Task: In the  document marketing Insert page numer 'on top of the page' change page color to  'Light Brown'Apply Page border, setting:  Box Style: two thin lines; Color: 'Black;' Width: 1/2  pt
Action: Mouse moved to (106, 27)
Screenshot: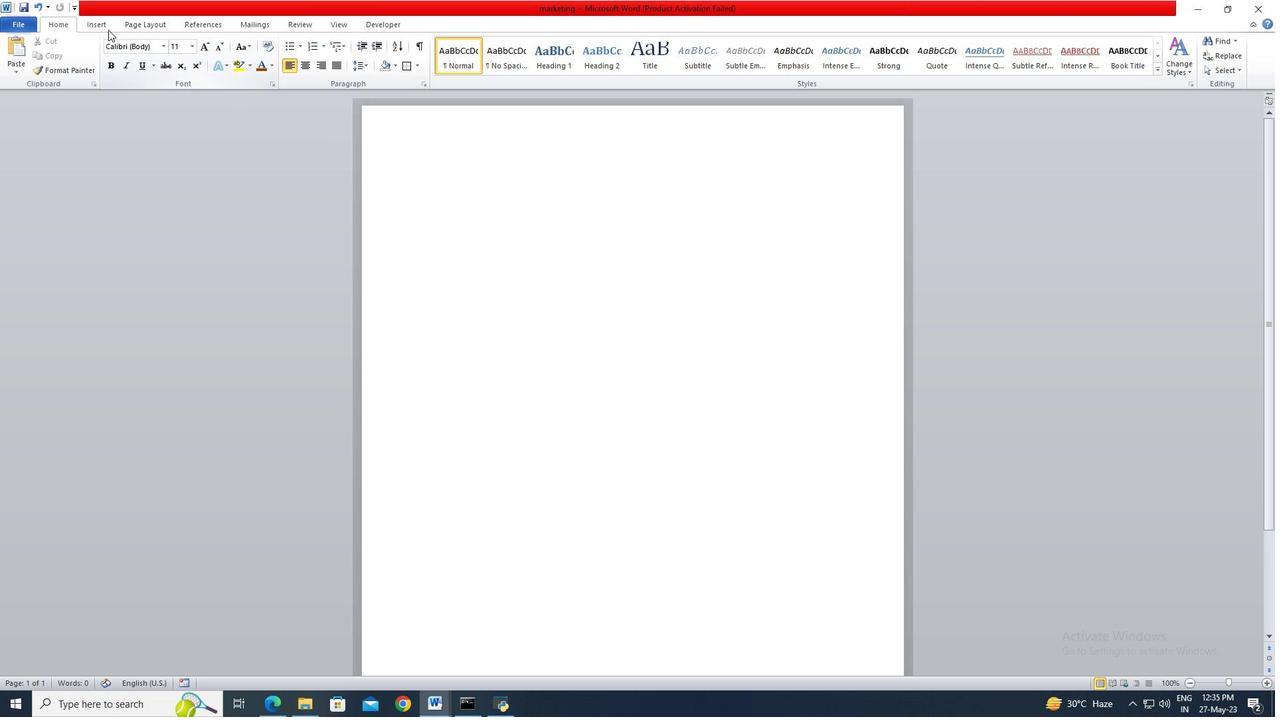
Action: Mouse pressed left at (106, 27)
Screenshot: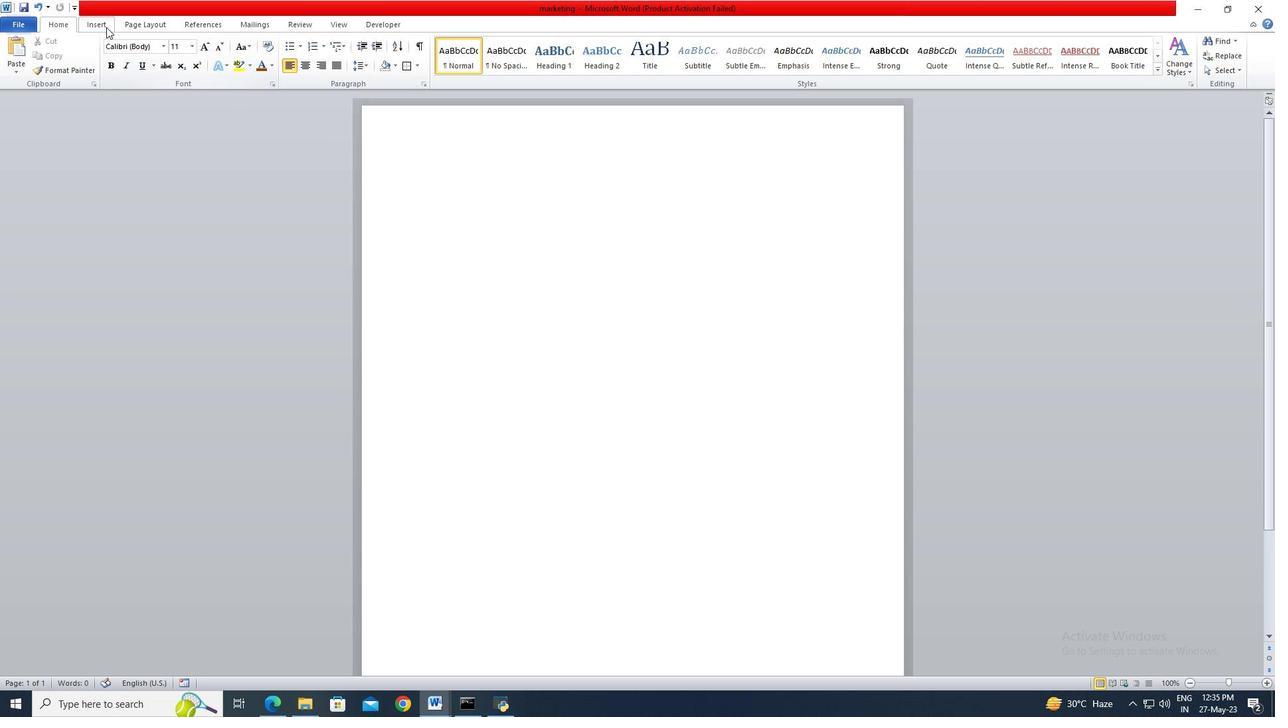 
Action: Mouse moved to (512, 71)
Screenshot: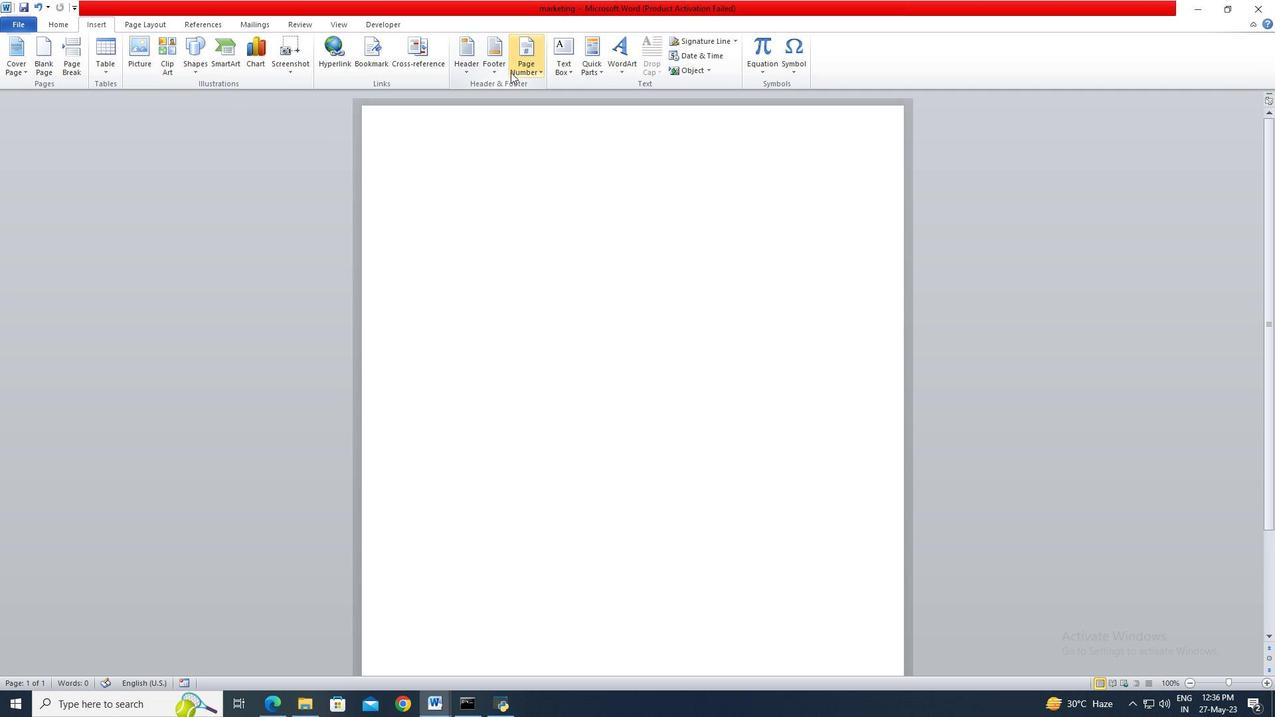 
Action: Mouse pressed left at (512, 71)
Screenshot: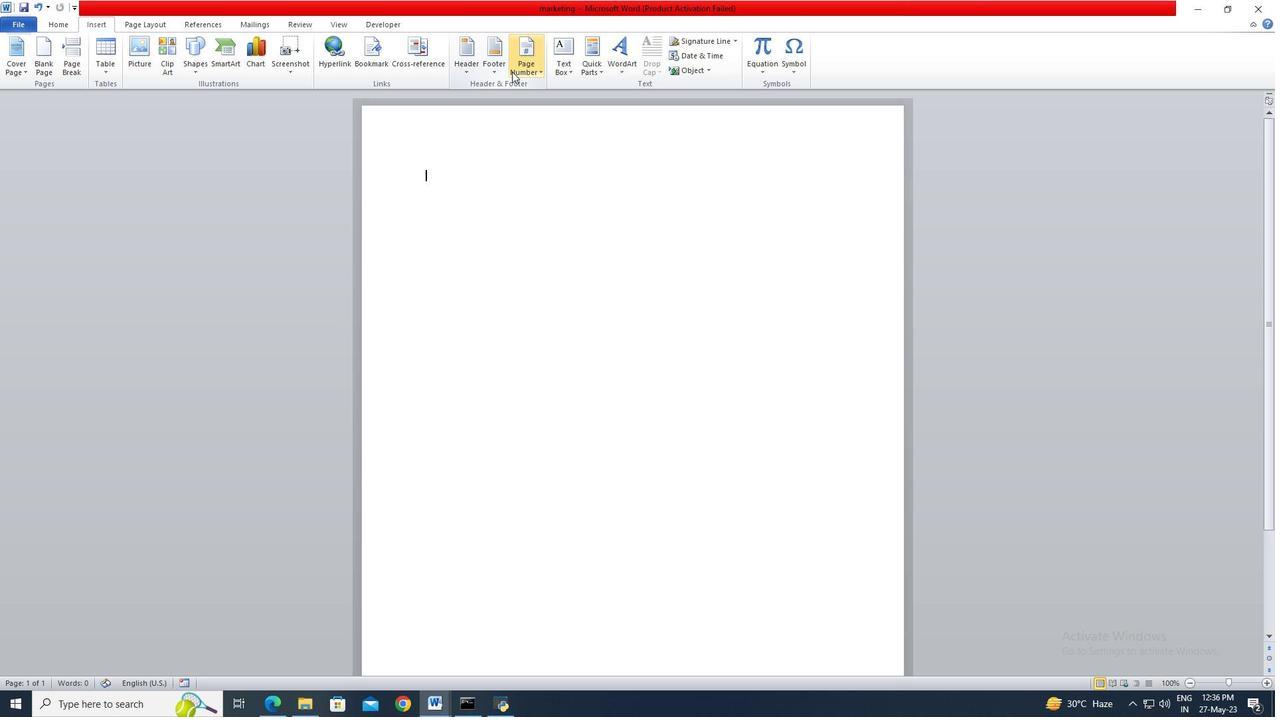 
Action: Mouse moved to (662, 132)
Screenshot: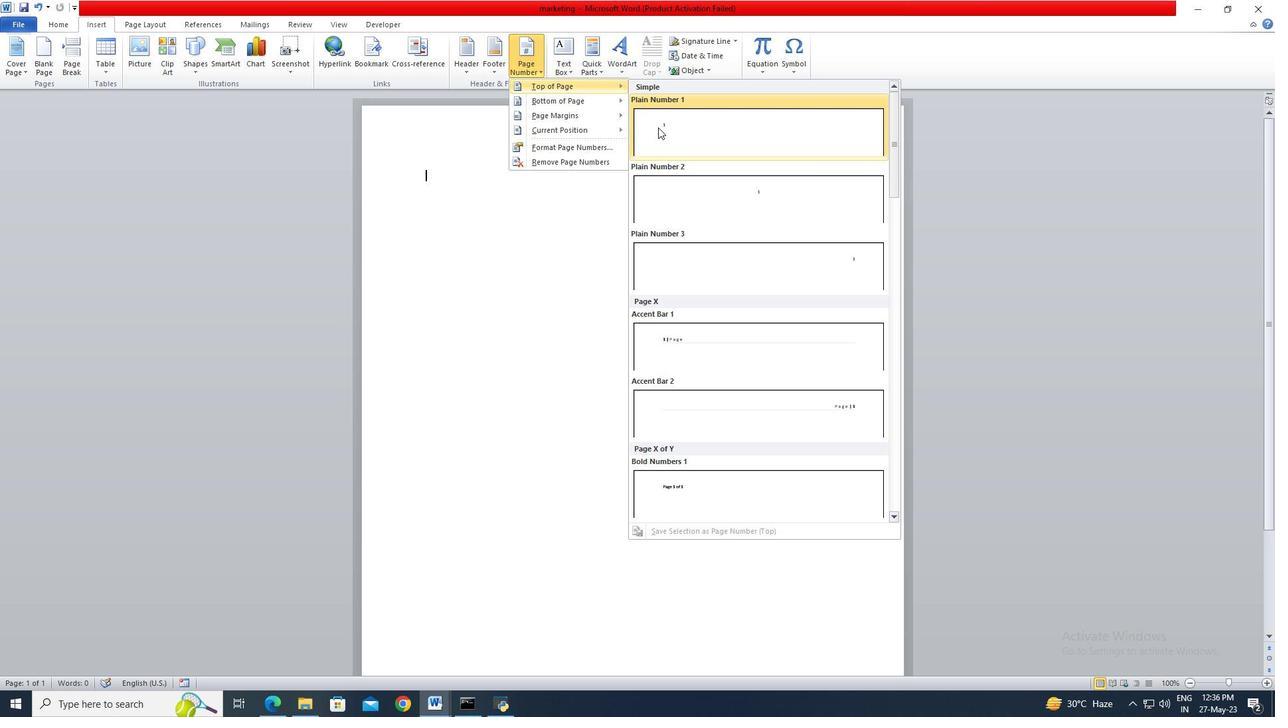 
Action: Mouse pressed left at (662, 132)
Screenshot: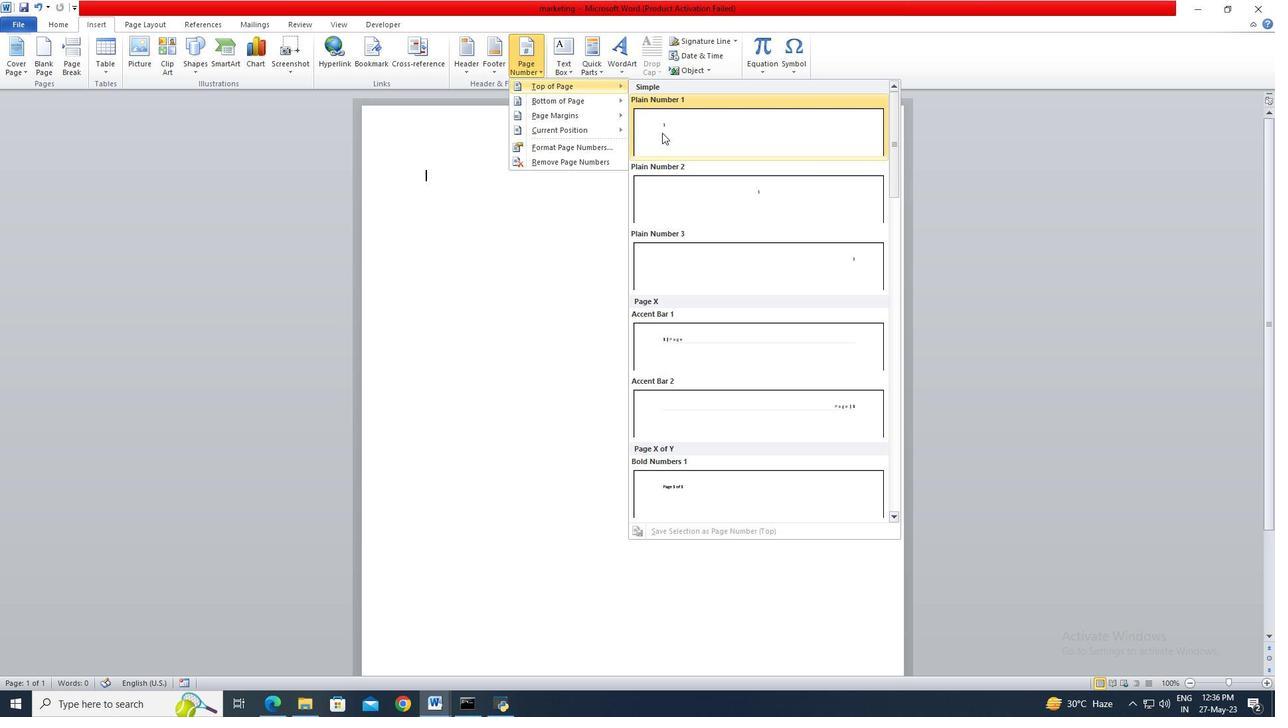 
Action: Mouse moved to (159, 25)
Screenshot: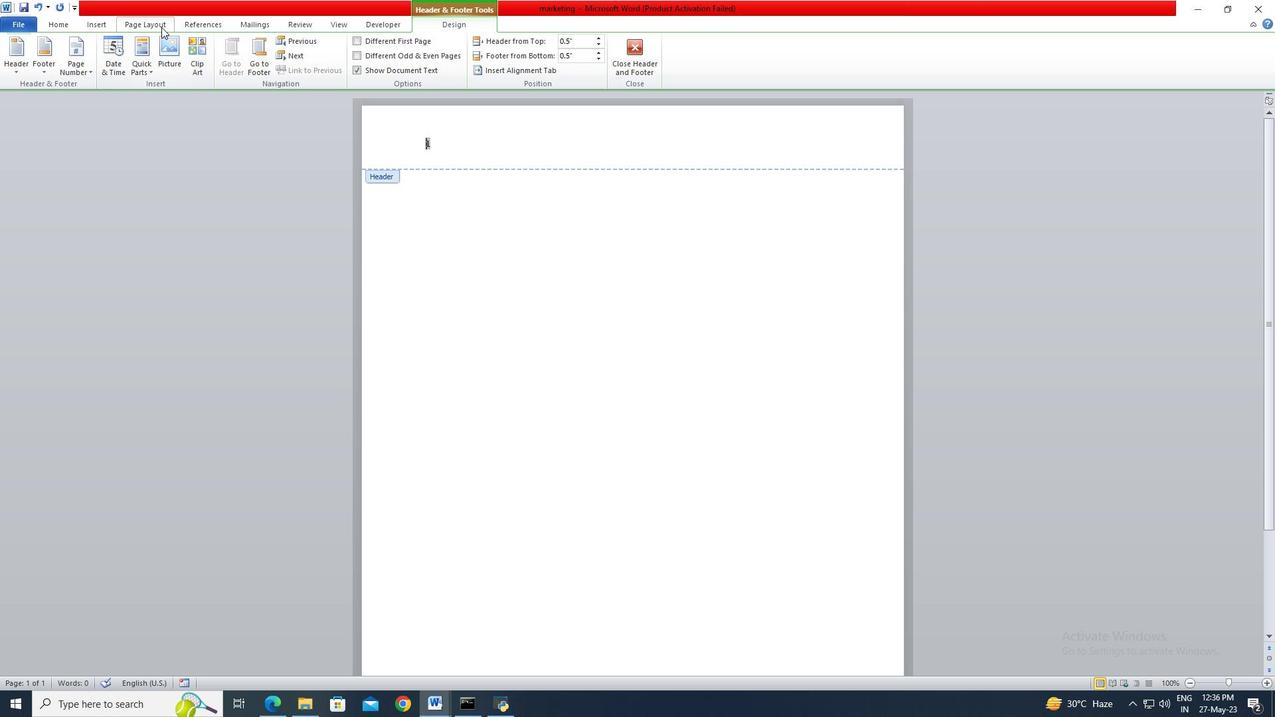 
Action: Mouse pressed left at (159, 25)
Screenshot: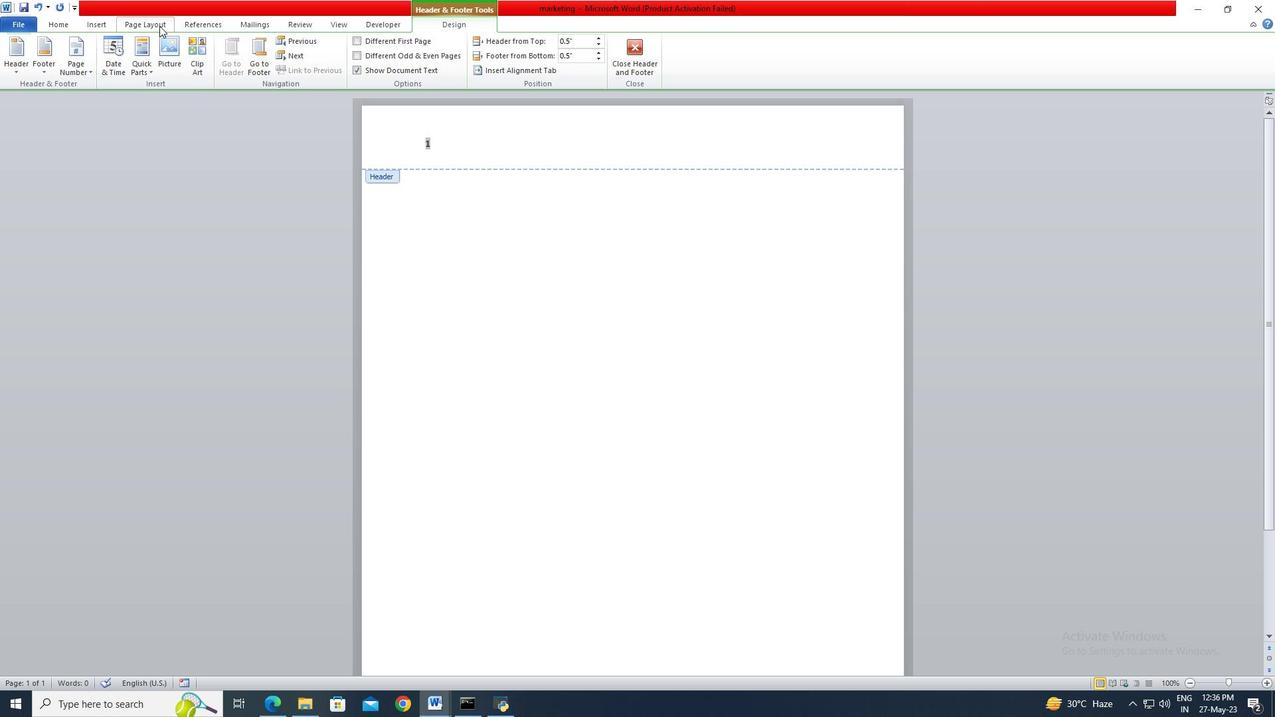 
Action: Mouse moved to (344, 72)
Screenshot: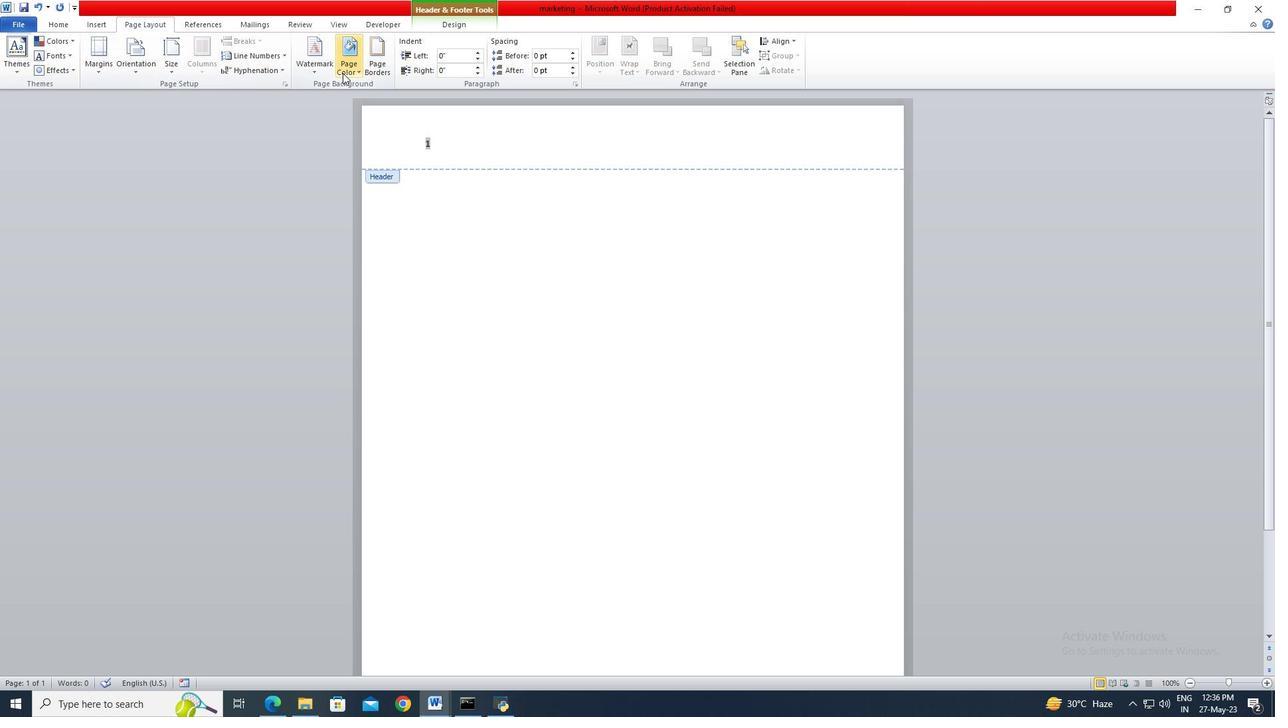 
Action: Mouse pressed left at (344, 72)
Screenshot: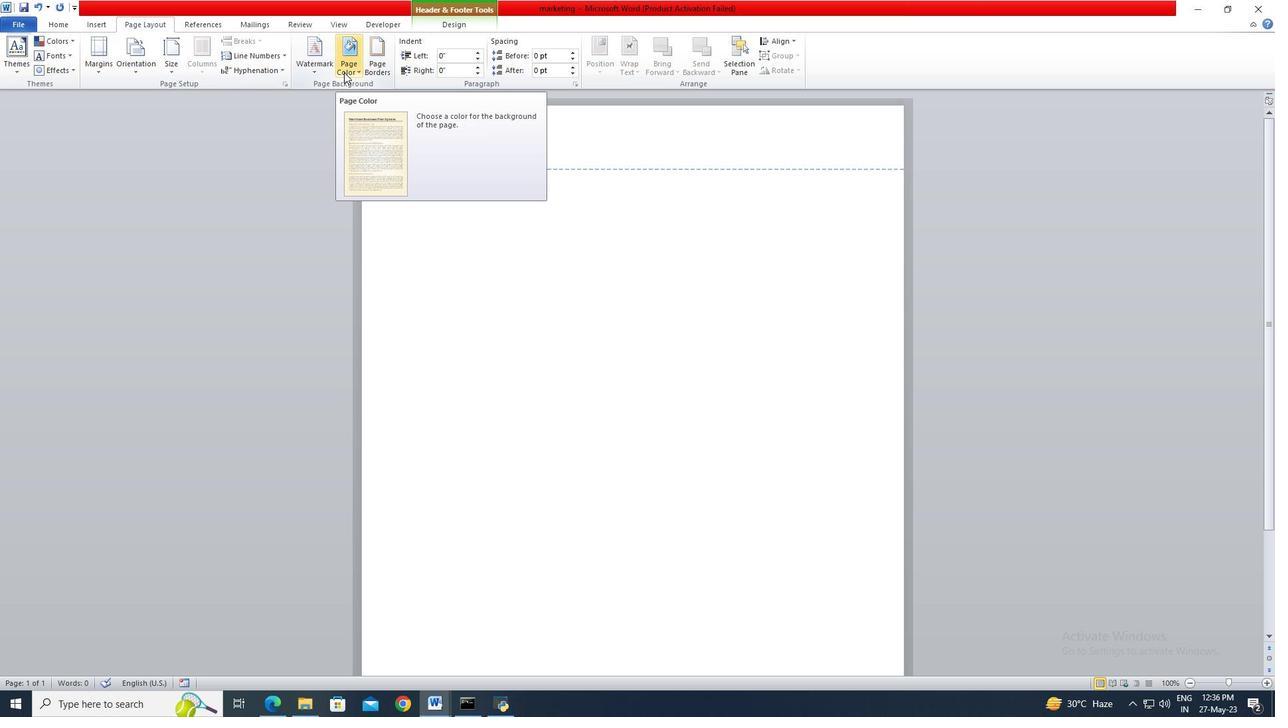 
Action: Mouse moved to (427, 219)
Screenshot: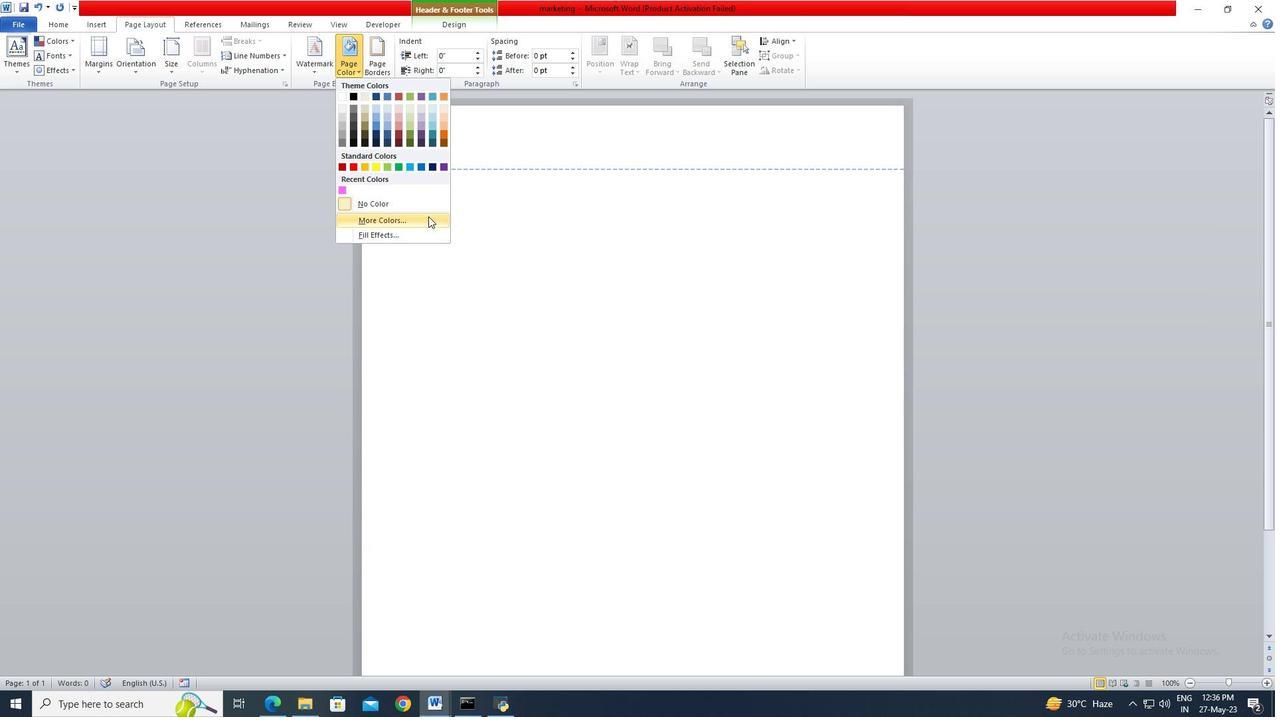 
Action: Mouse pressed left at (427, 219)
Screenshot: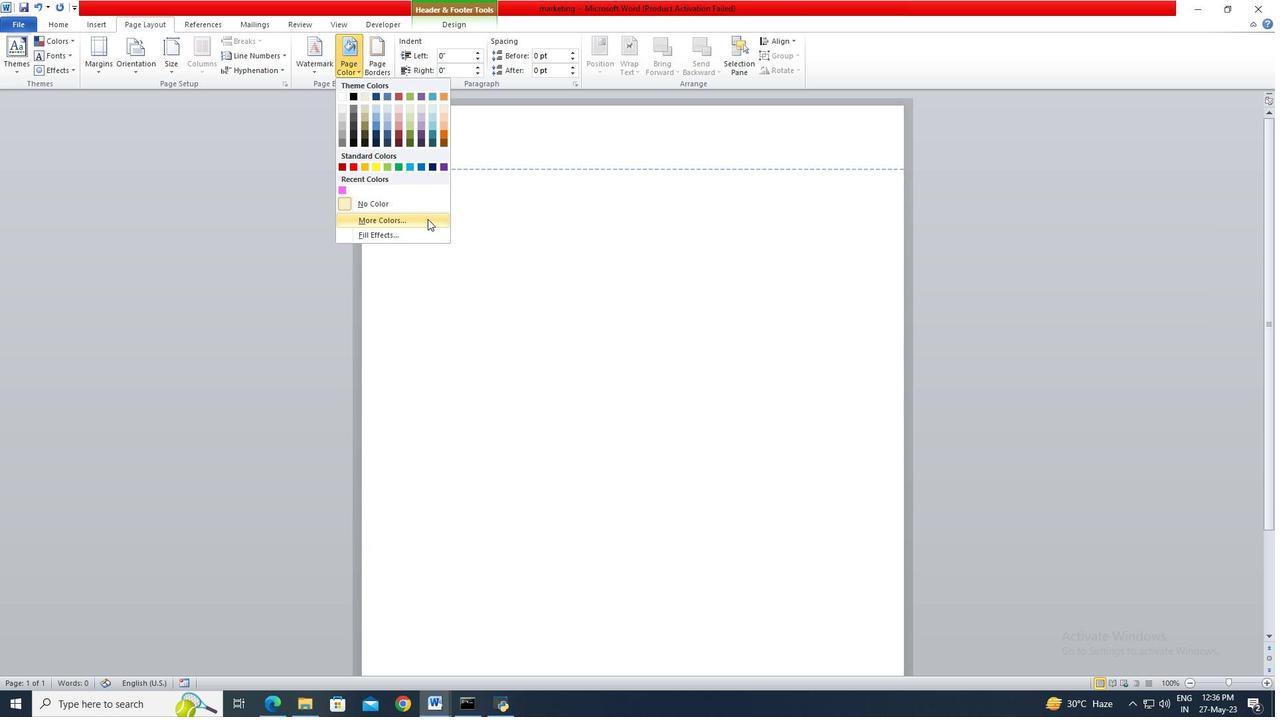 
Action: Mouse moved to (583, 373)
Screenshot: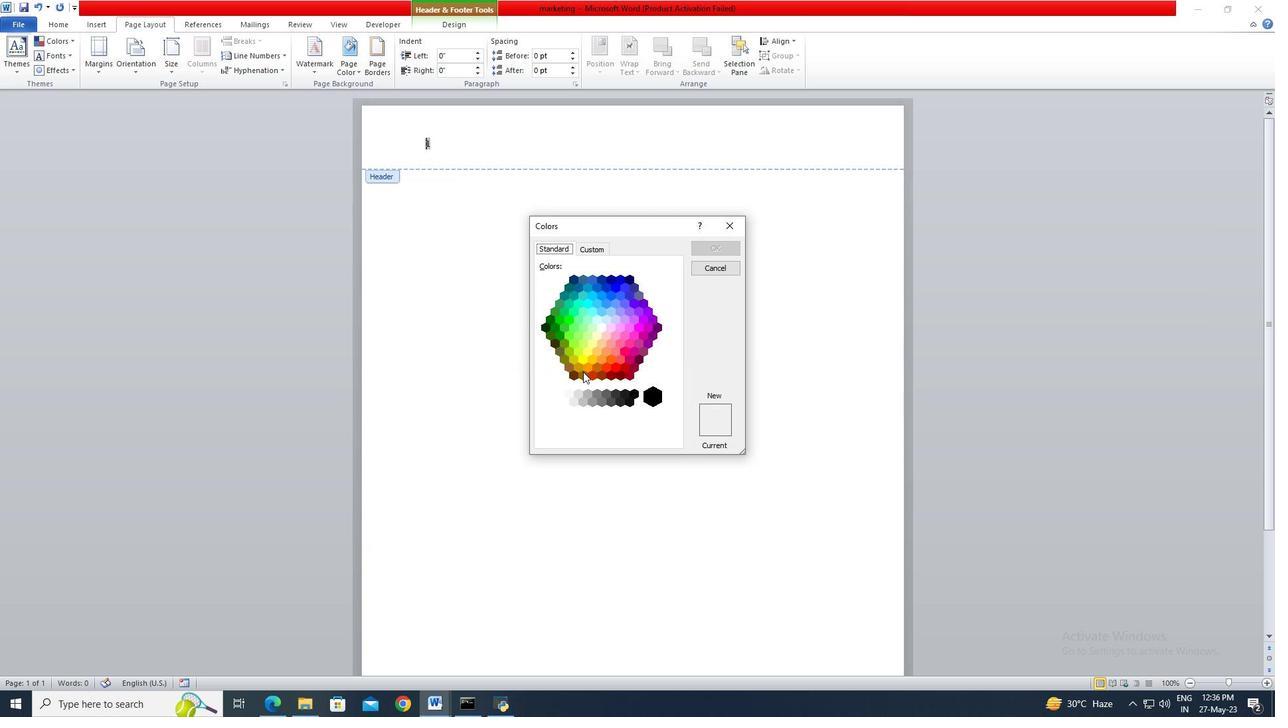 
Action: Mouse pressed left at (583, 373)
Screenshot: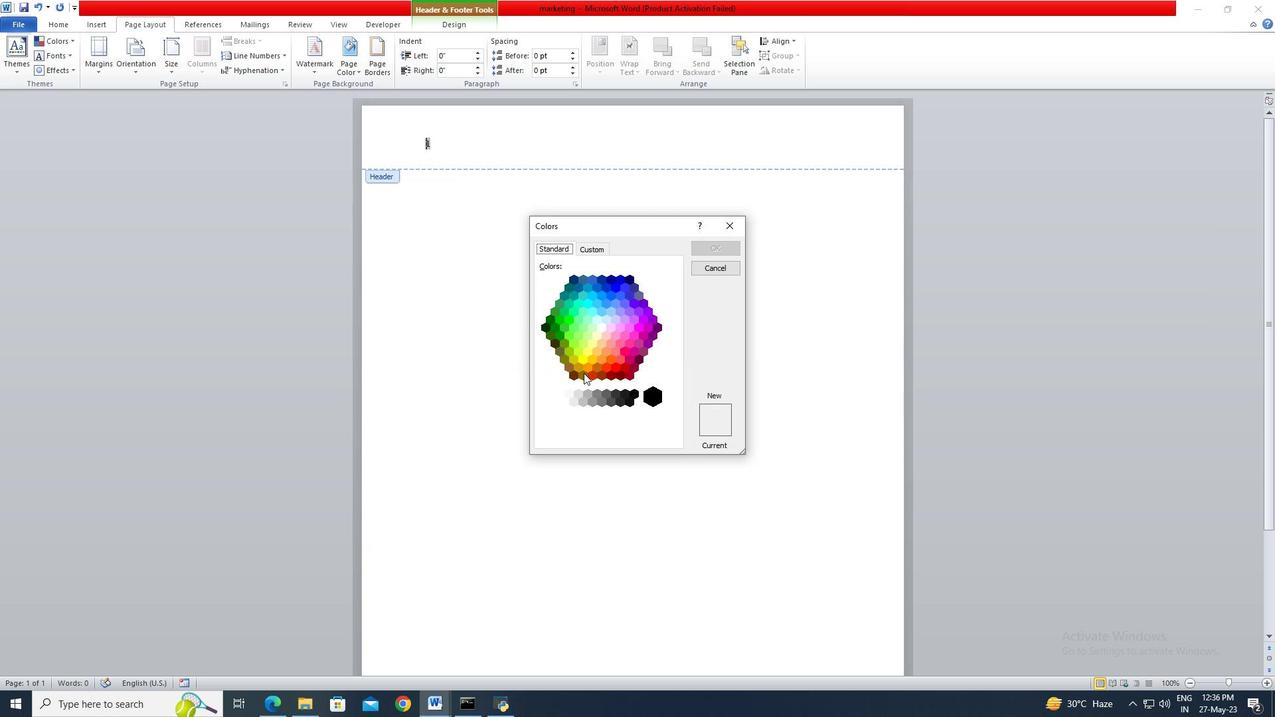 
Action: Mouse moved to (595, 367)
Screenshot: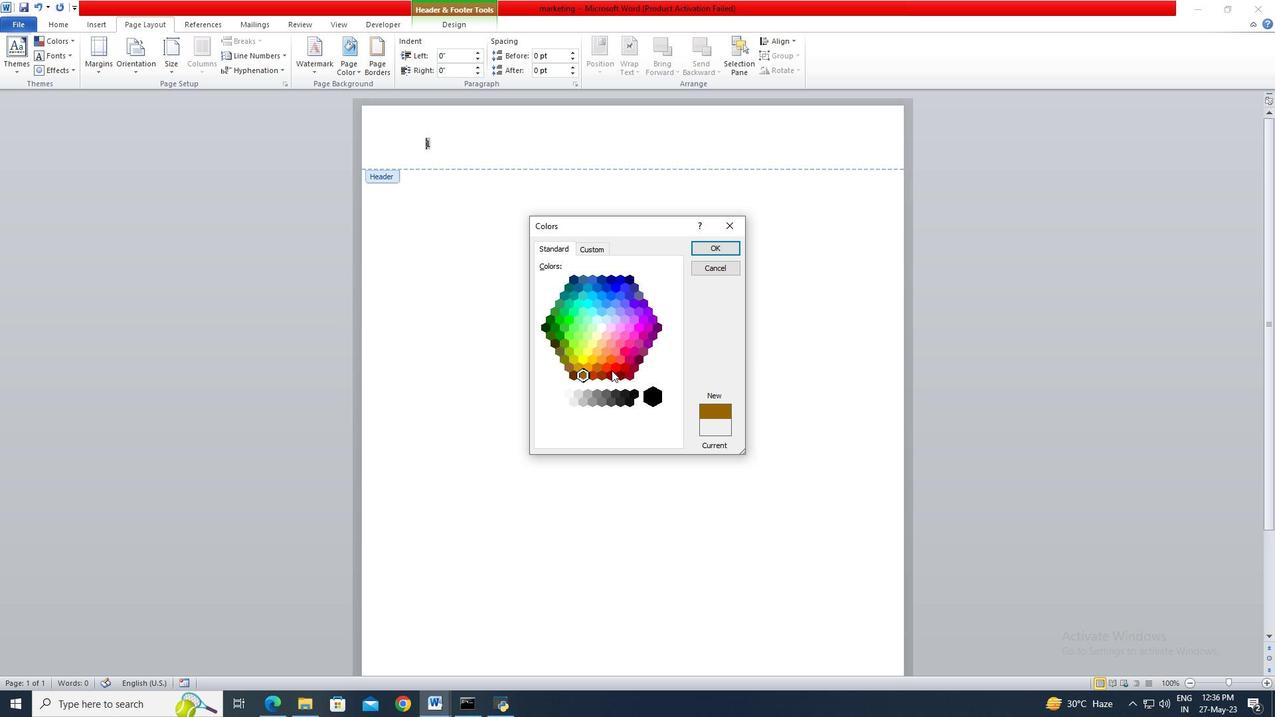 
Action: Mouse pressed left at (595, 367)
Screenshot: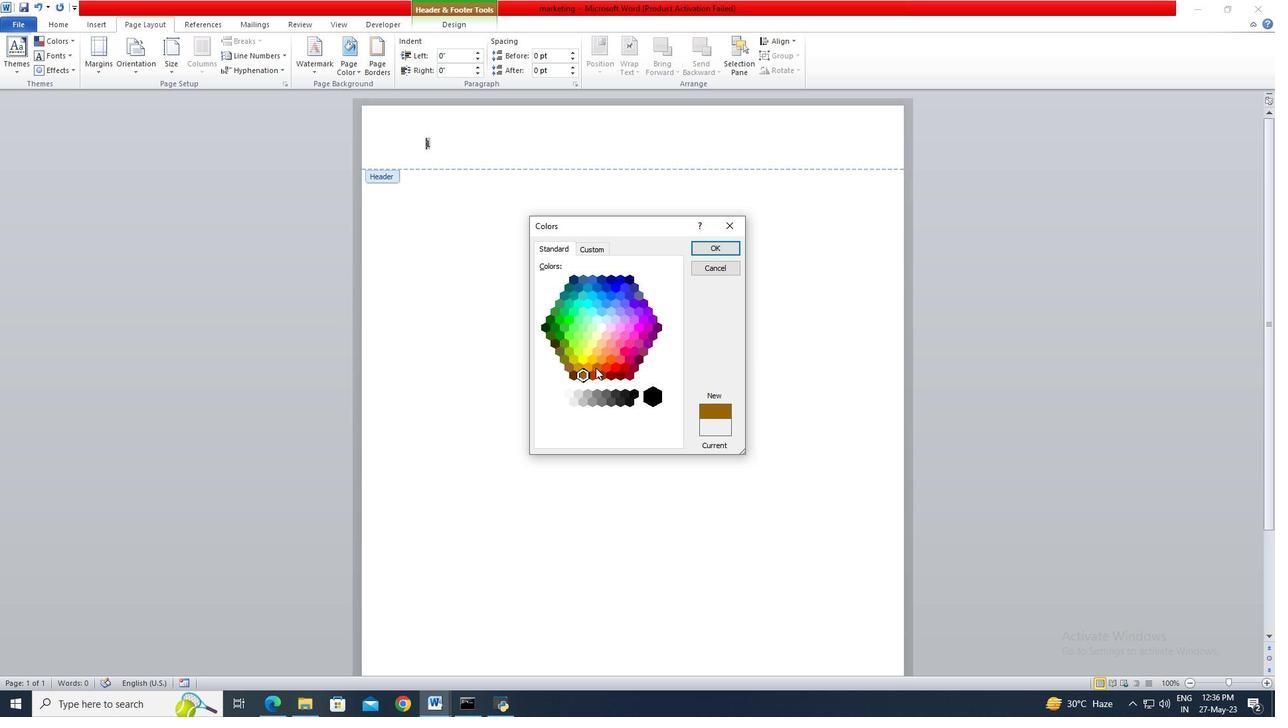 
Action: Mouse moved to (713, 249)
Screenshot: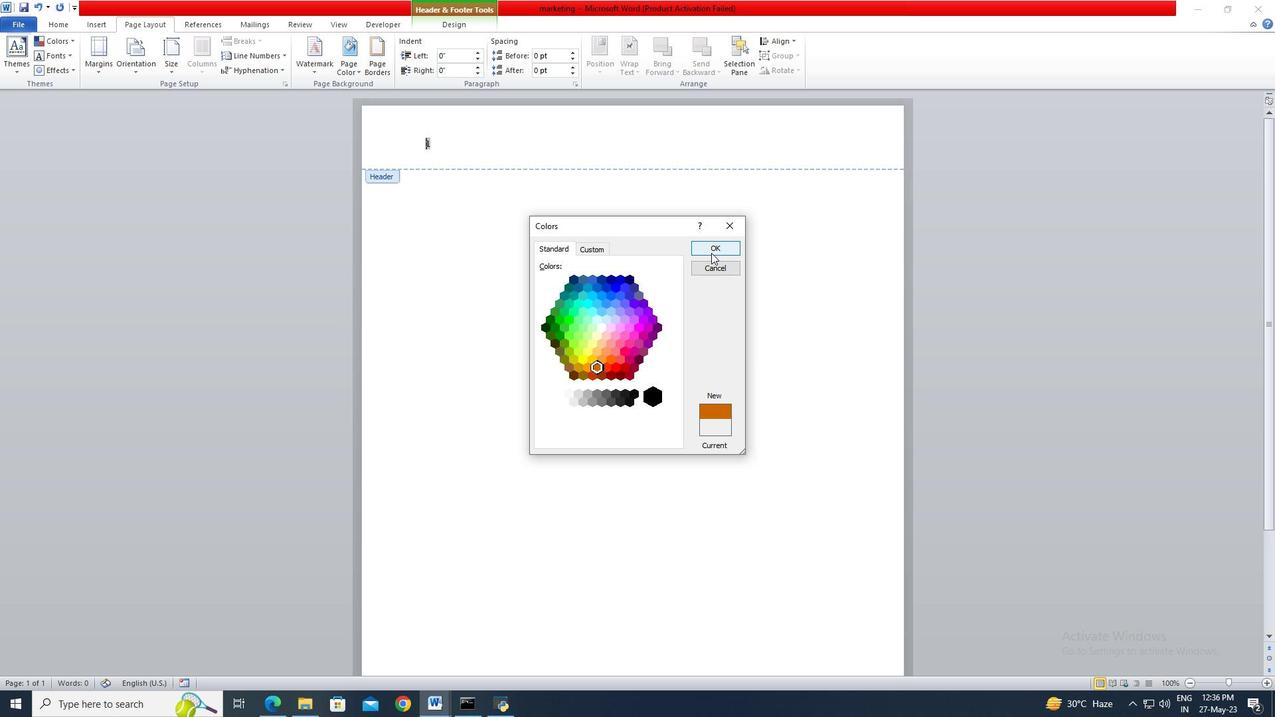 
Action: Mouse pressed left at (713, 249)
Screenshot: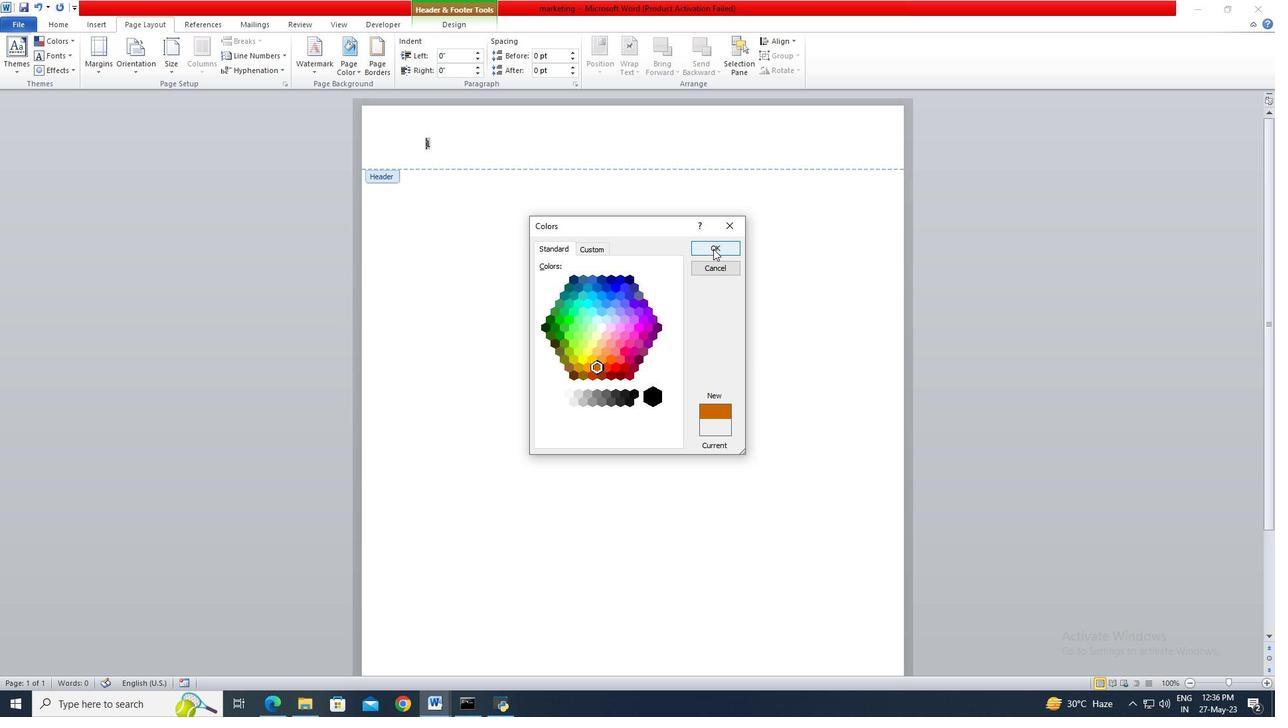 
Action: Mouse moved to (377, 71)
Screenshot: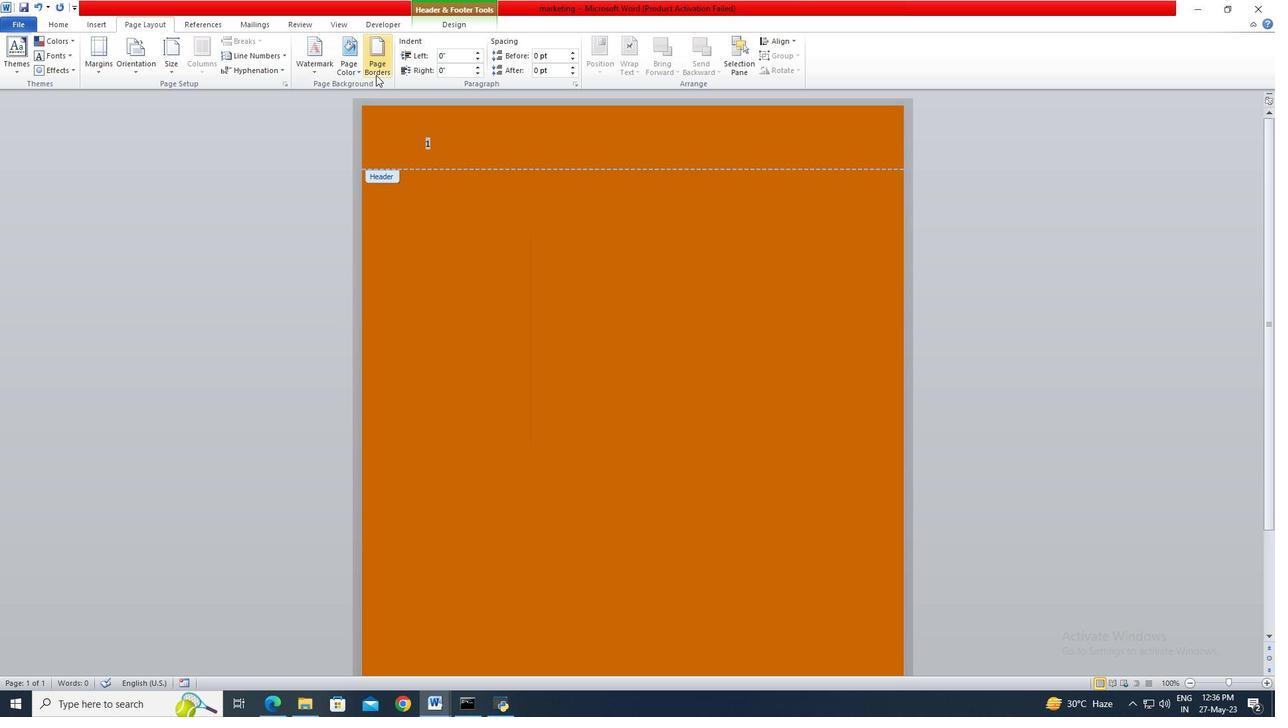 
Action: Mouse pressed left at (377, 71)
Screenshot: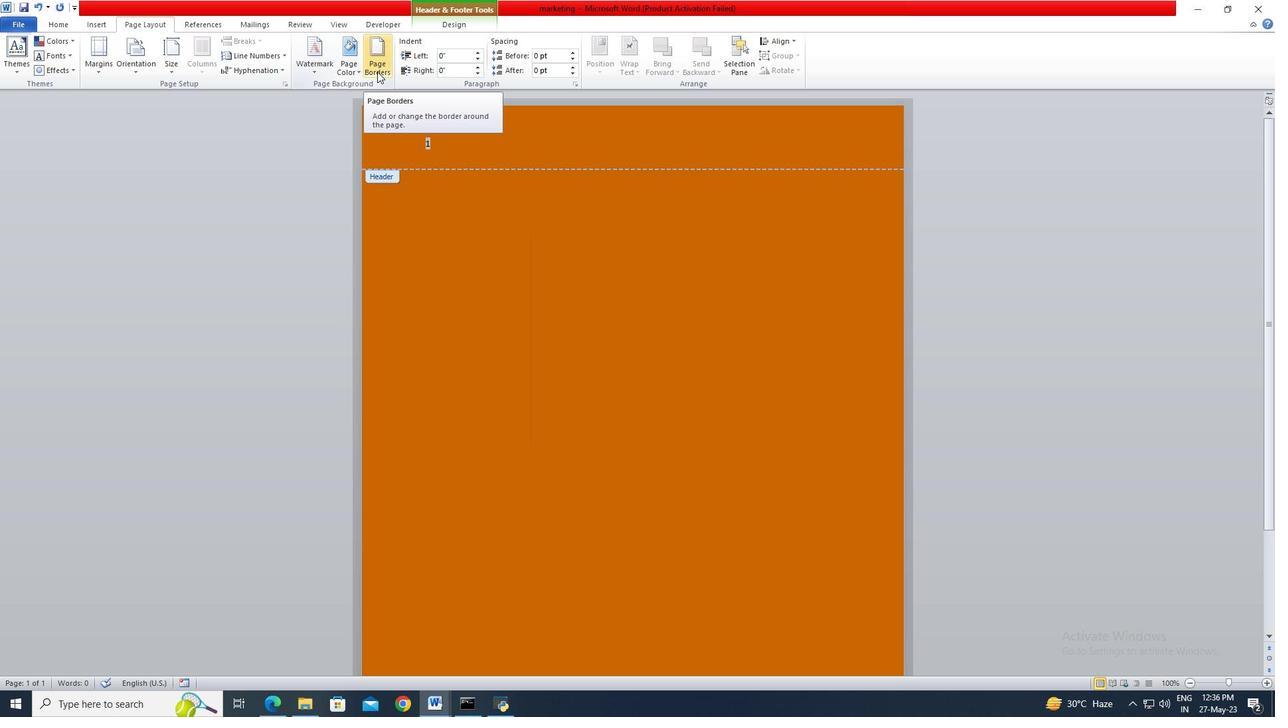 
Action: Mouse moved to (480, 294)
Screenshot: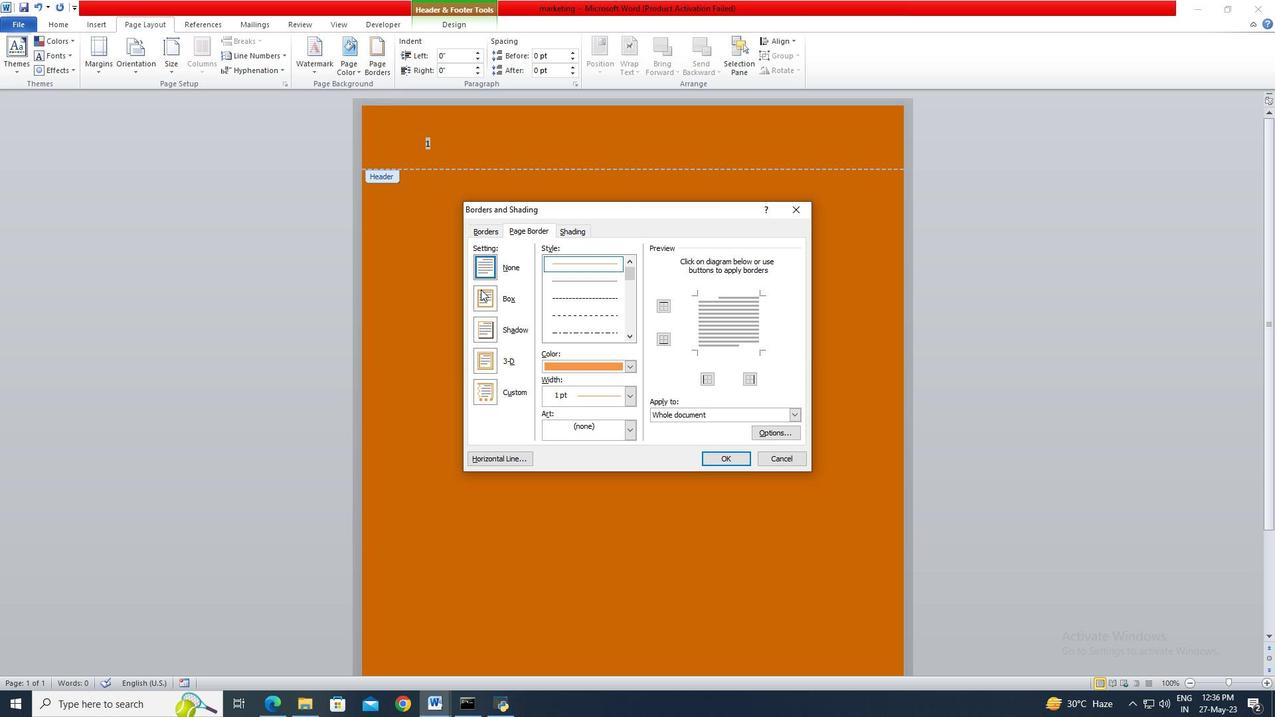 
Action: Mouse pressed left at (480, 294)
Screenshot: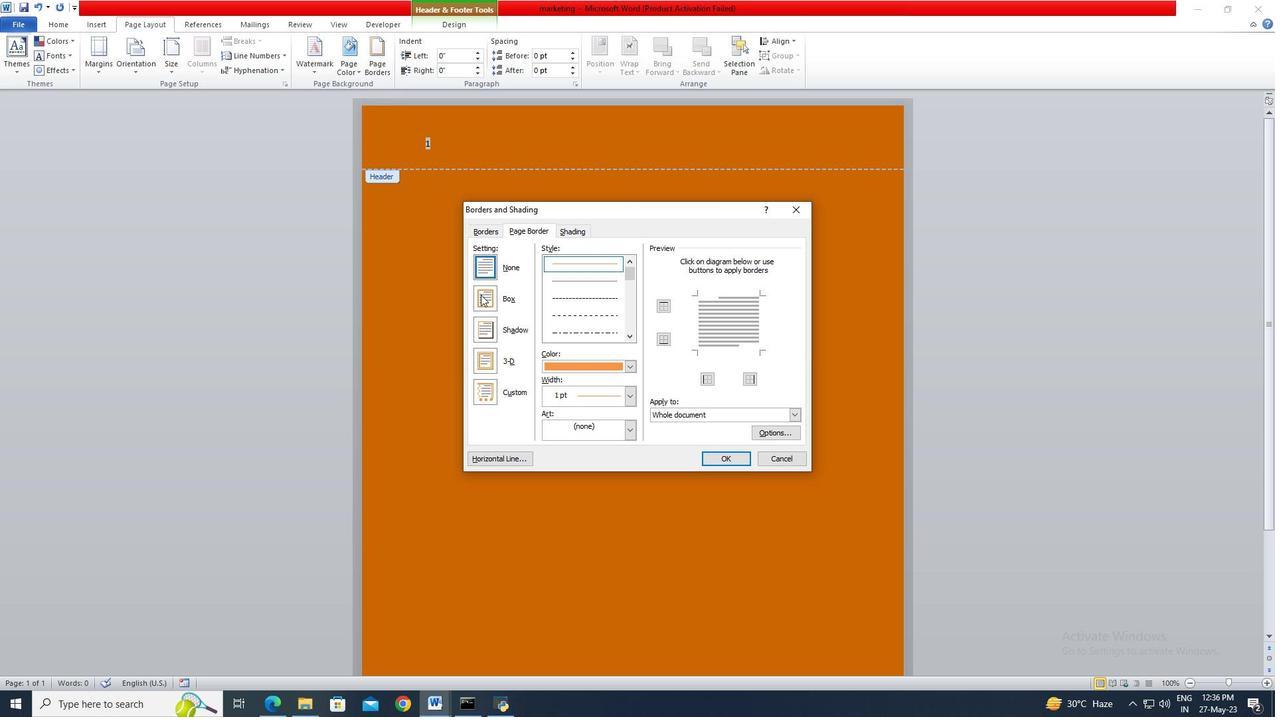 
Action: Mouse moved to (629, 334)
Screenshot: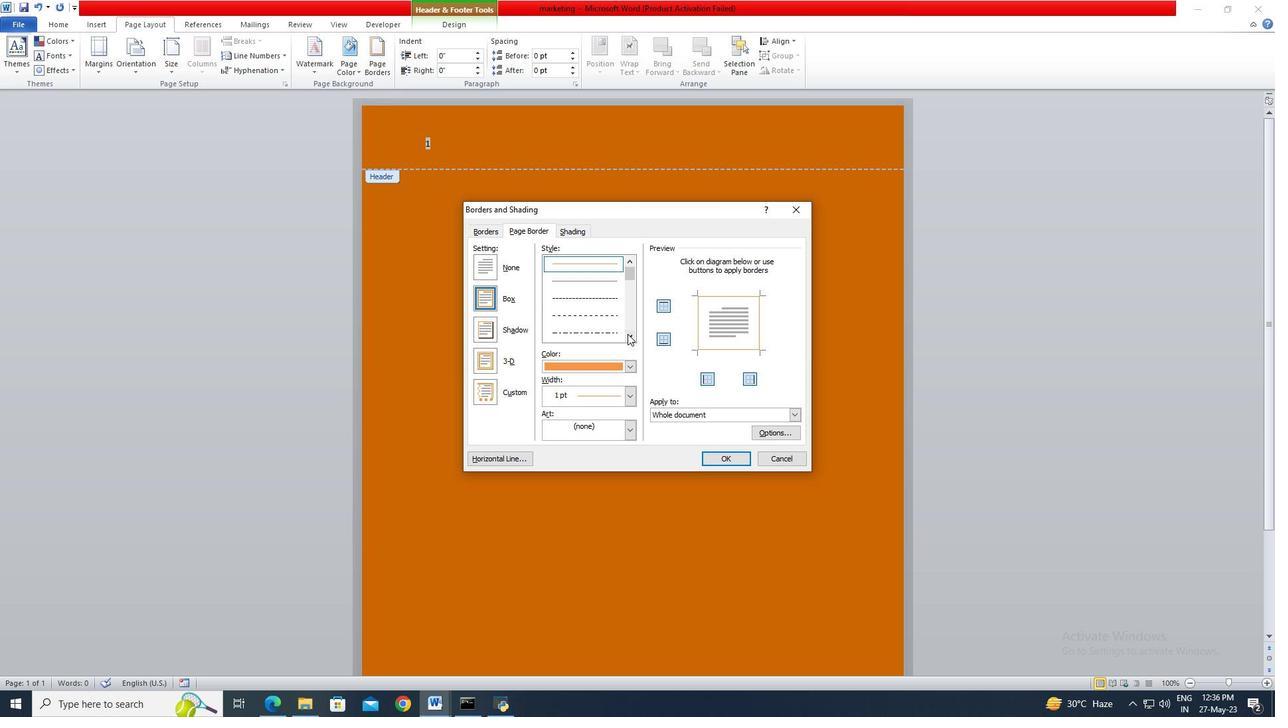 
Action: Mouse pressed left at (629, 334)
Screenshot: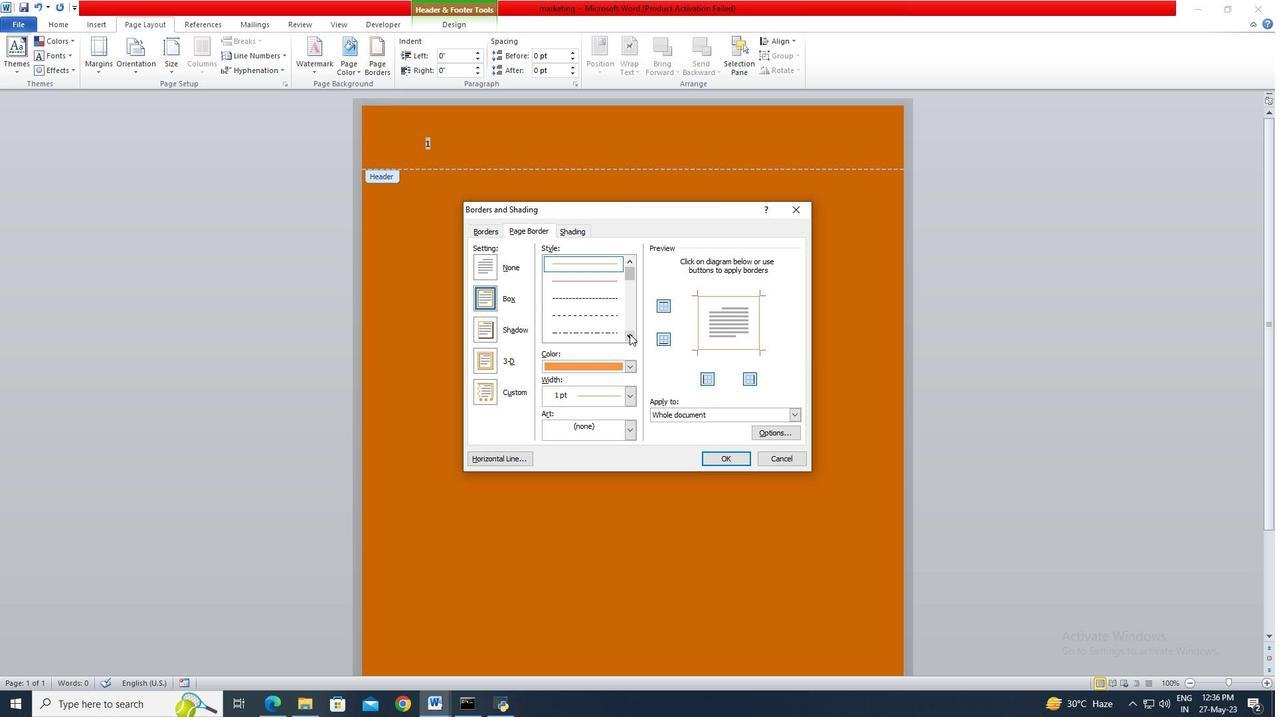 
Action: Mouse pressed left at (629, 334)
Screenshot: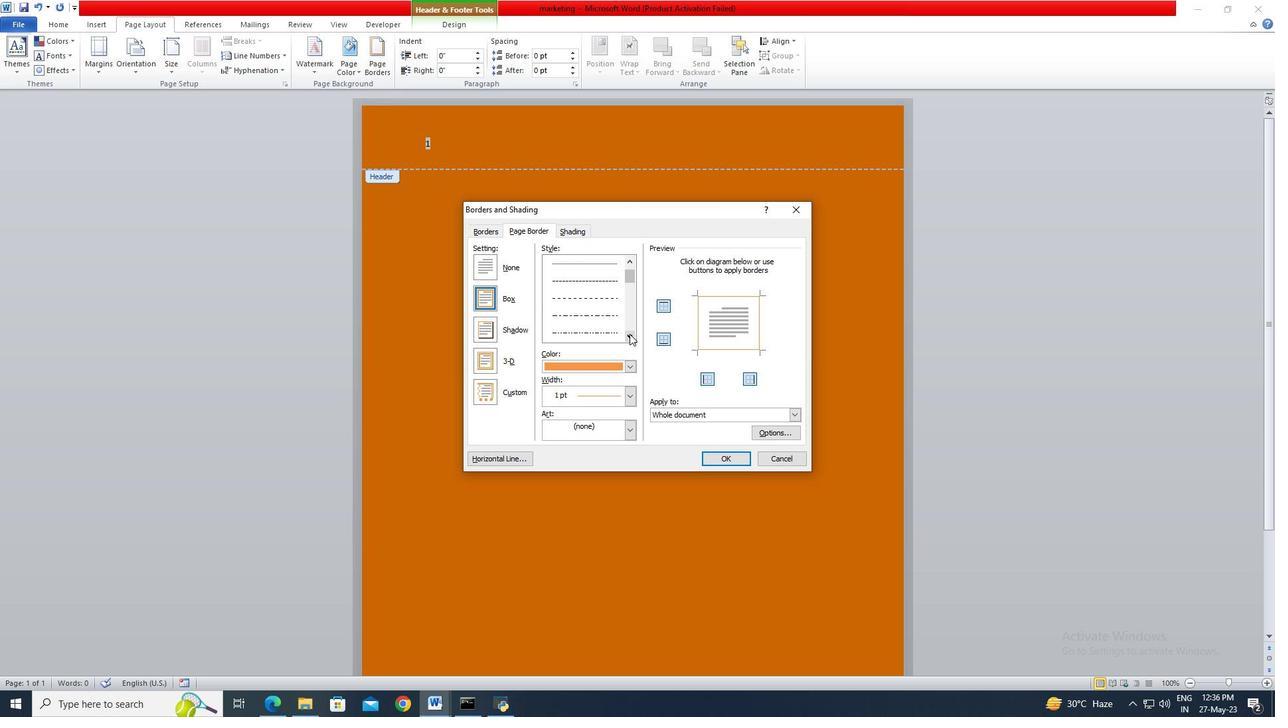 
Action: Mouse moved to (607, 330)
Screenshot: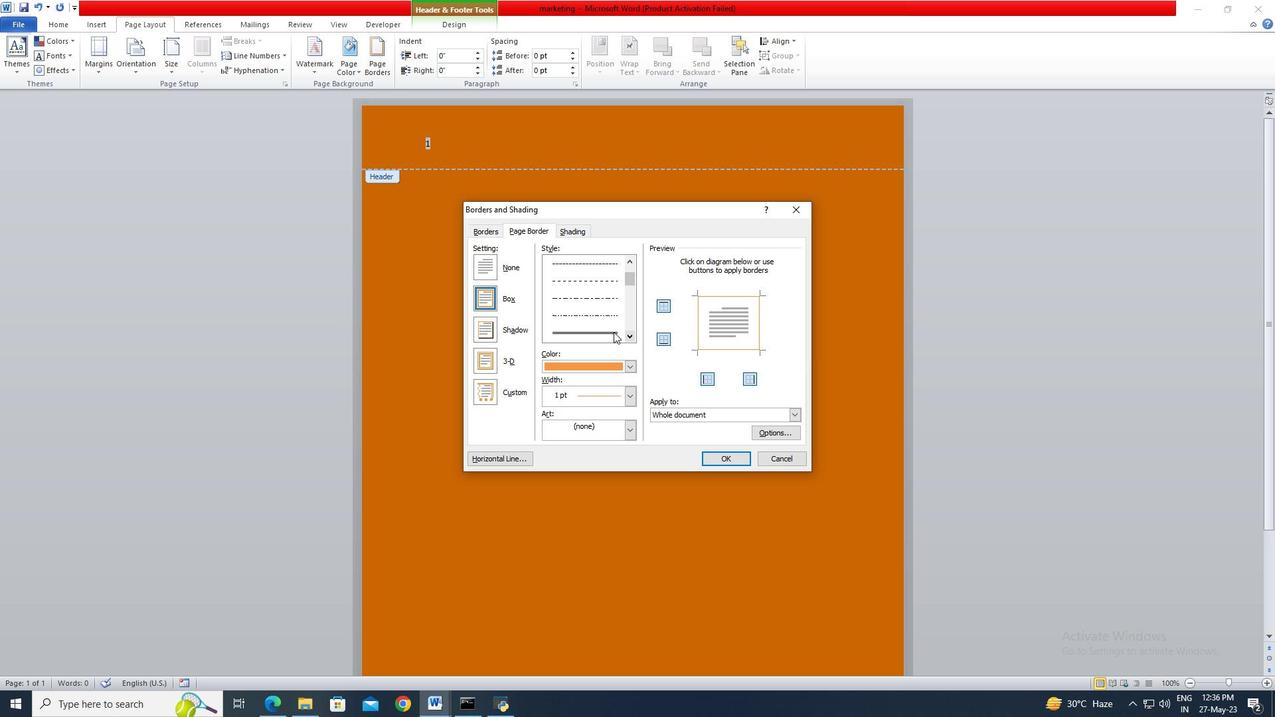 
Action: Mouse pressed left at (607, 330)
Screenshot: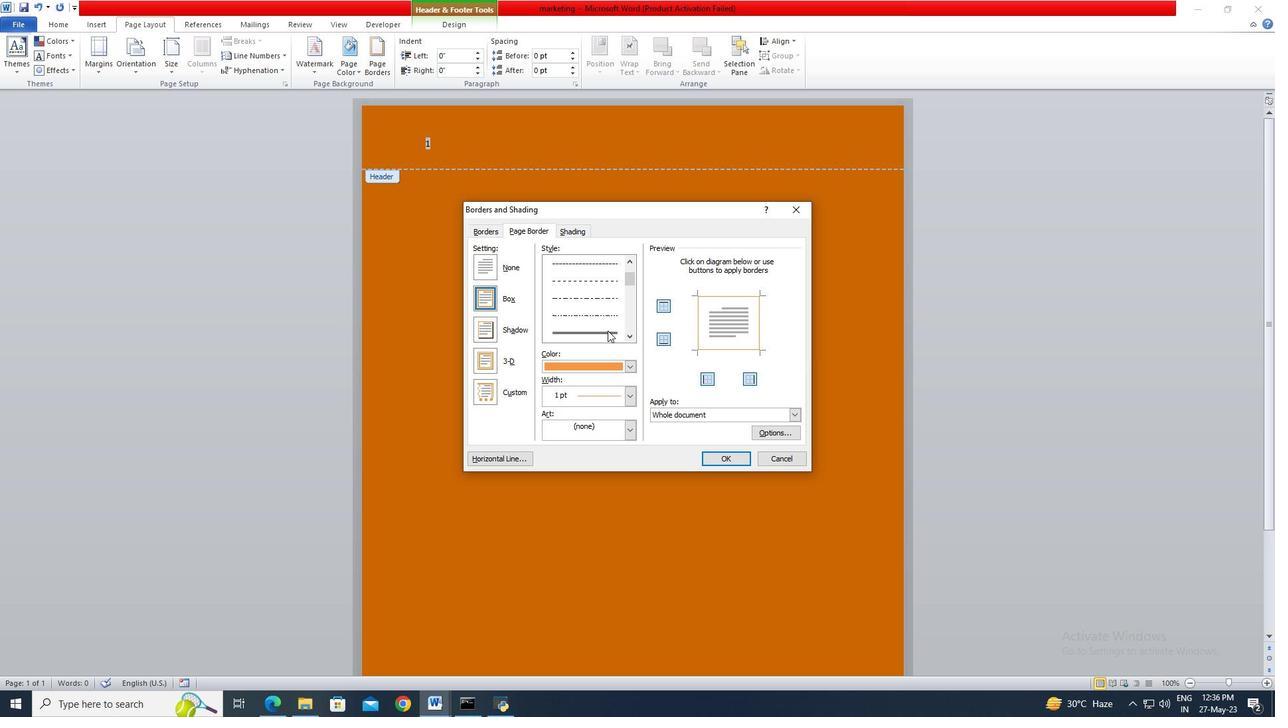 
Action: Mouse moved to (626, 360)
Screenshot: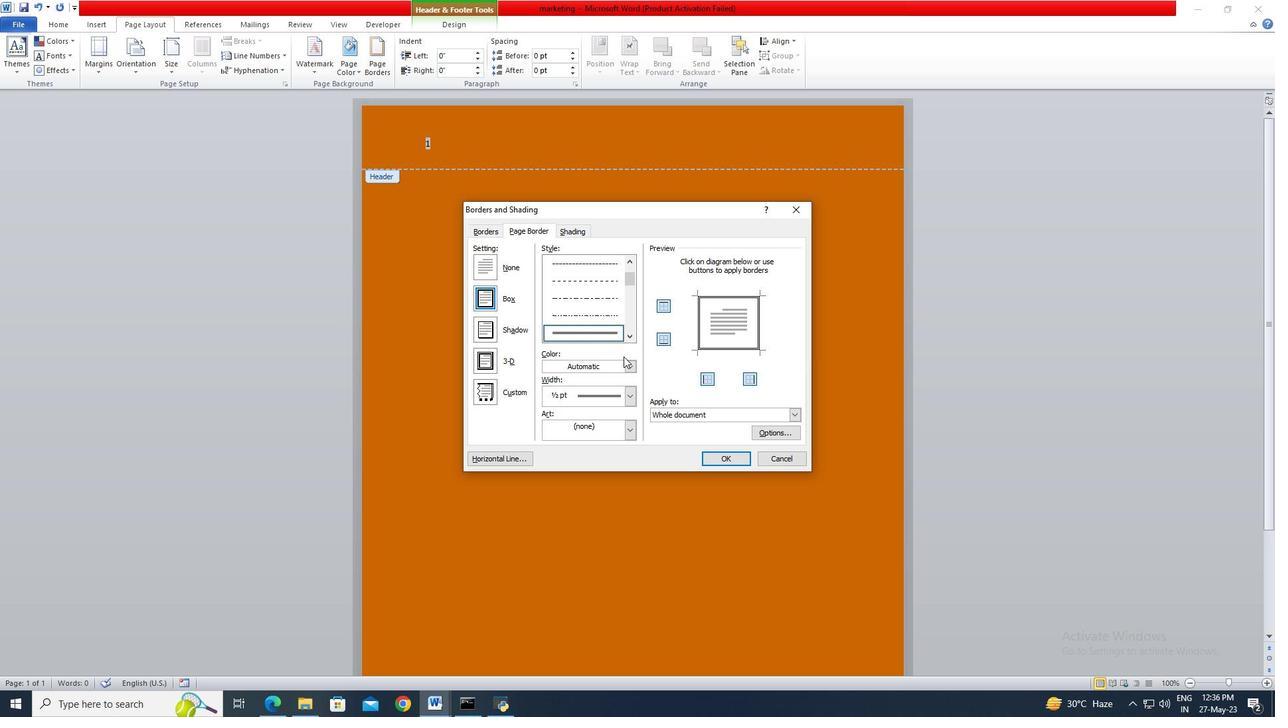 
Action: Mouse pressed left at (626, 360)
Screenshot: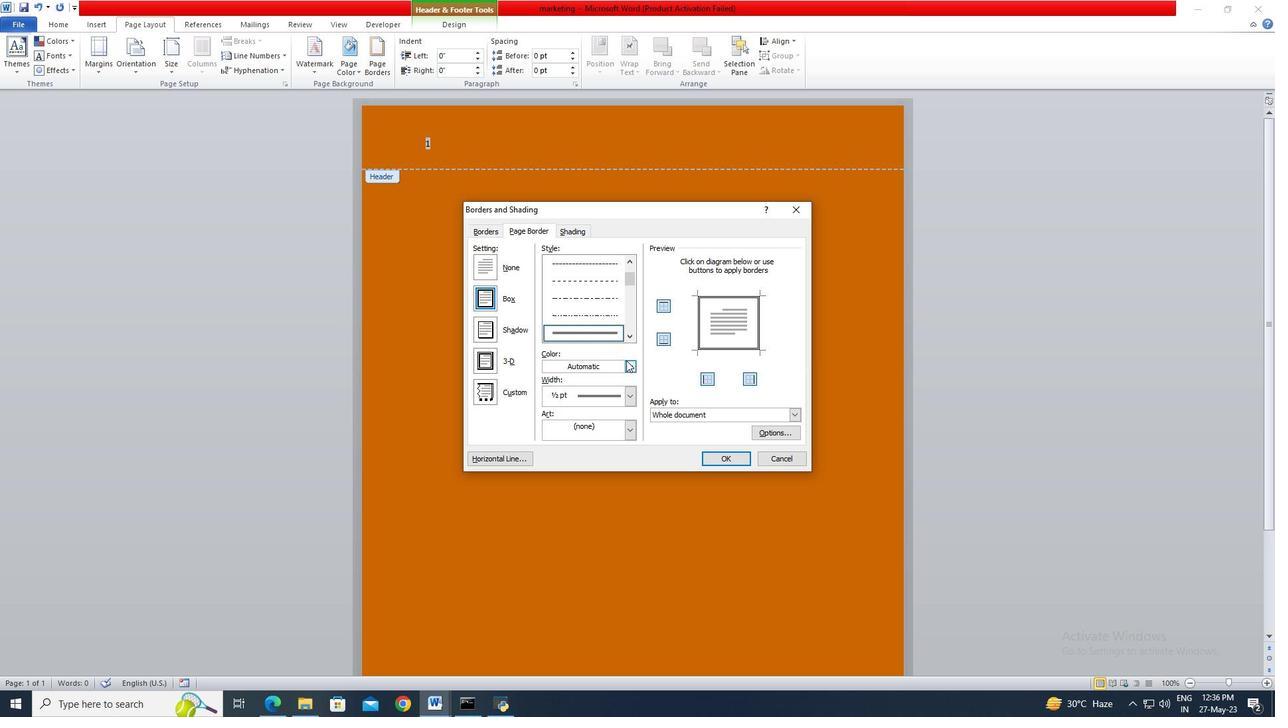 
Action: Mouse moved to (564, 407)
Screenshot: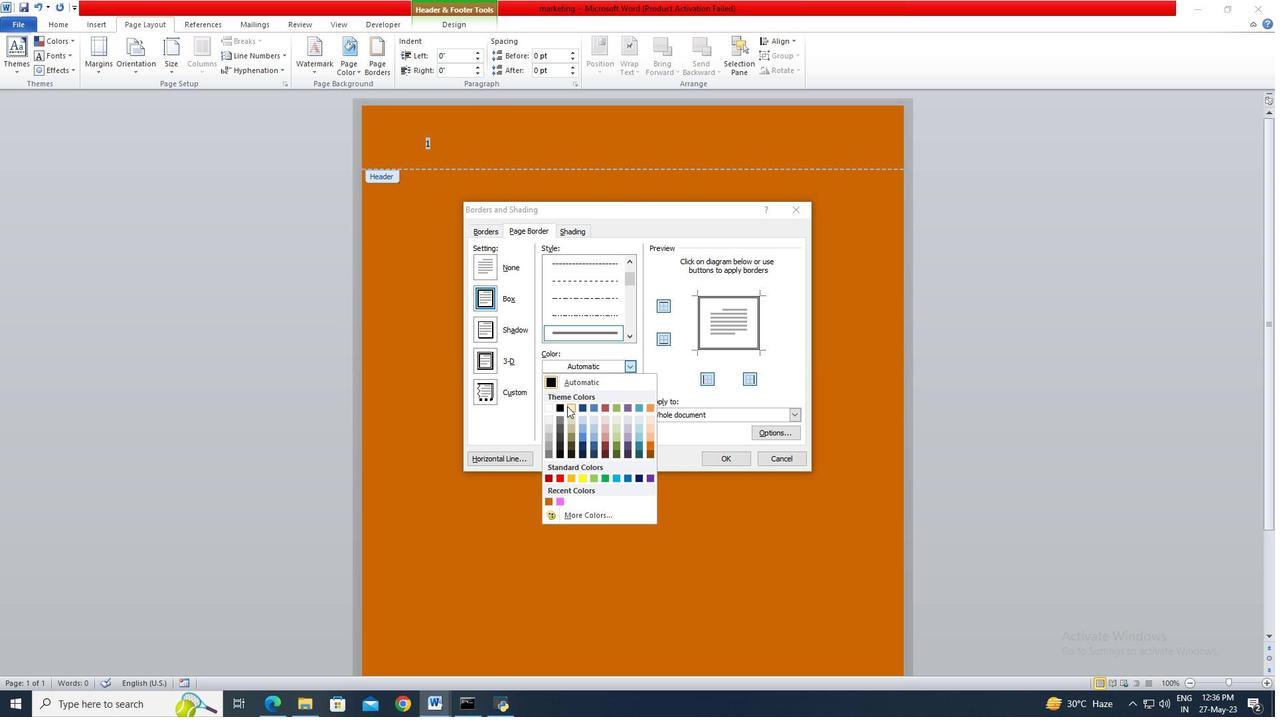 
Action: Mouse pressed left at (564, 407)
Screenshot: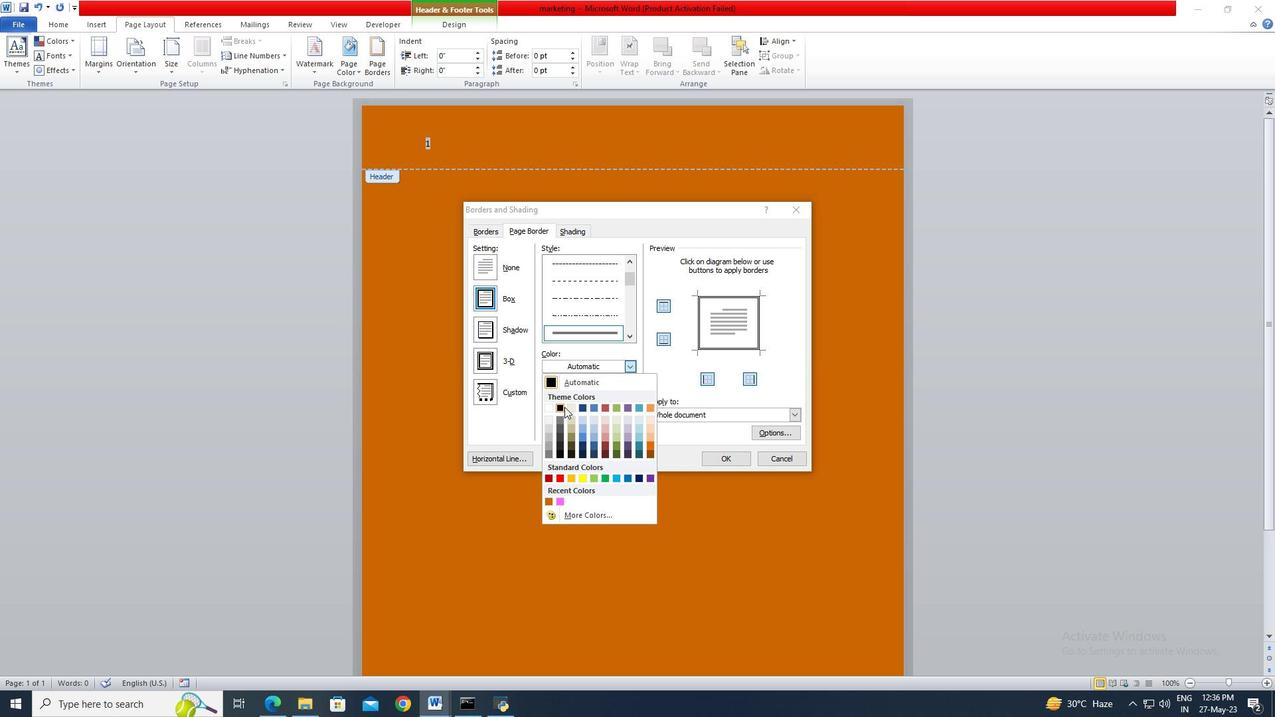 
Action: Mouse moved to (630, 390)
Screenshot: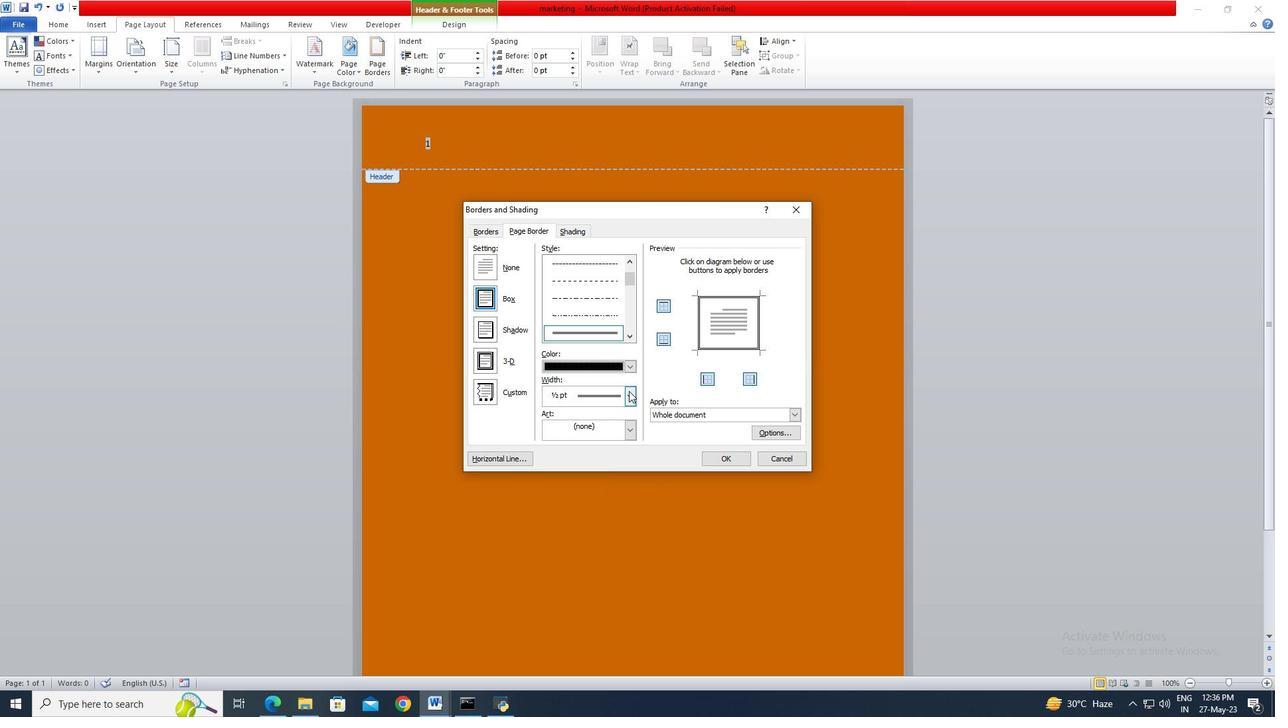 
Action: Mouse pressed left at (630, 390)
Screenshot: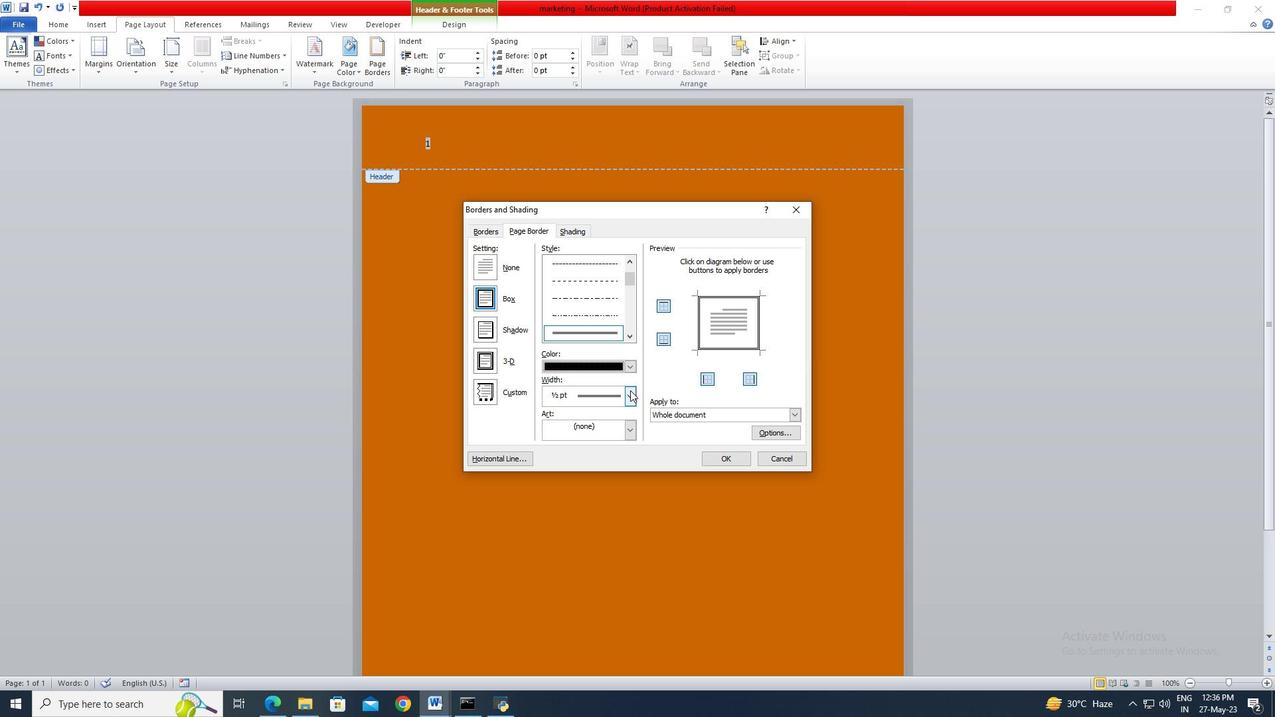 
Action: Mouse moved to (622, 429)
Screenshot: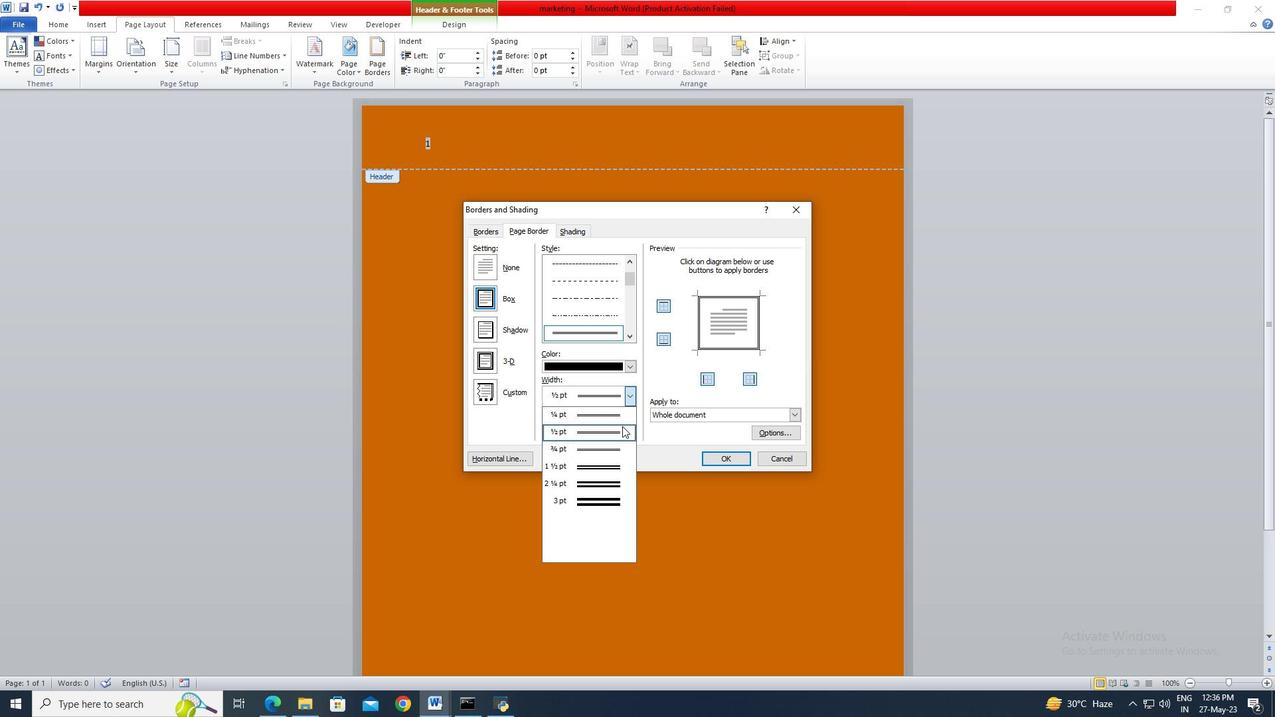 
Action: Mouse pressed left at (622, 429)
Screenshot: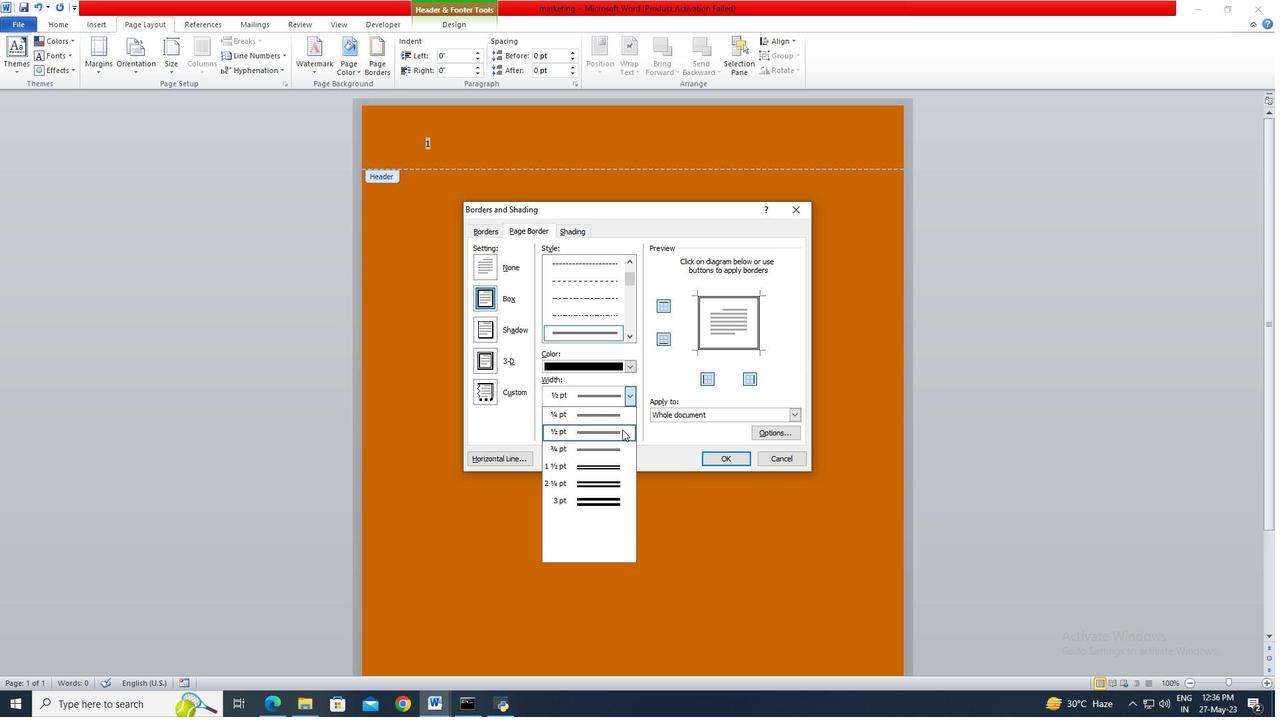 
Action: Mouse moved to (723, 460)
Screenshot: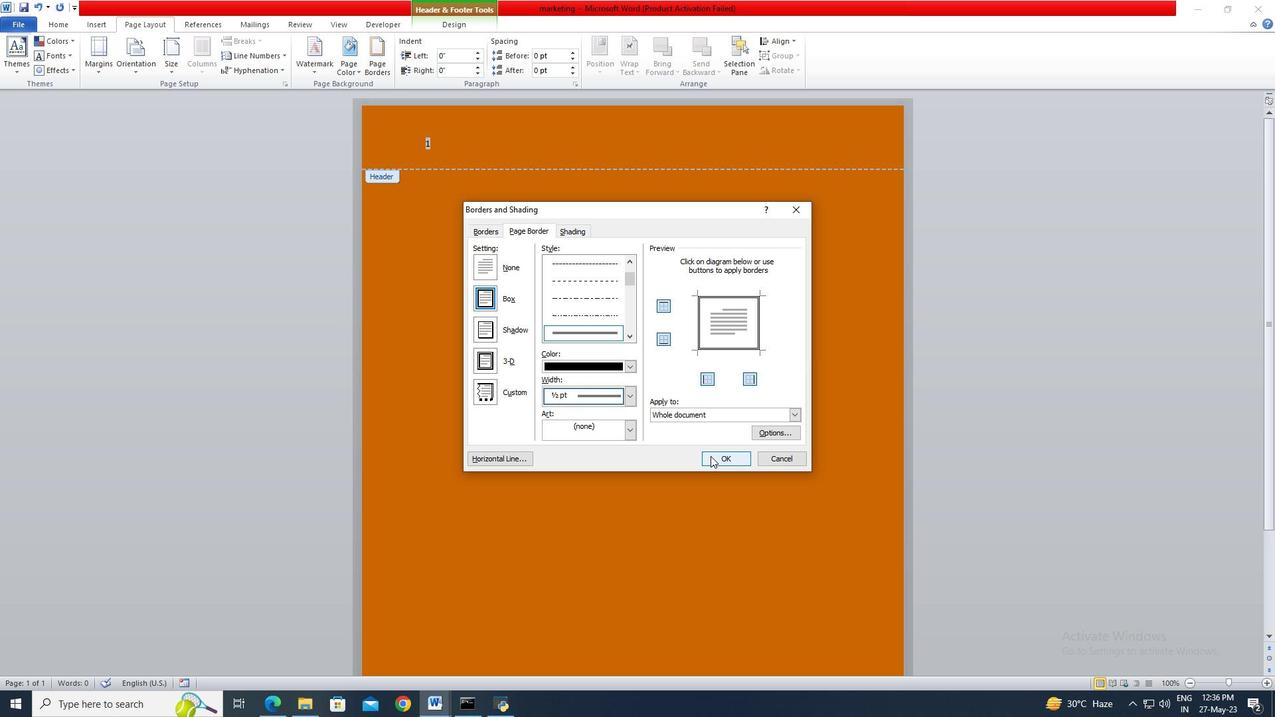 
Action: Mouse pressed left at (723, 460)
Screenshot: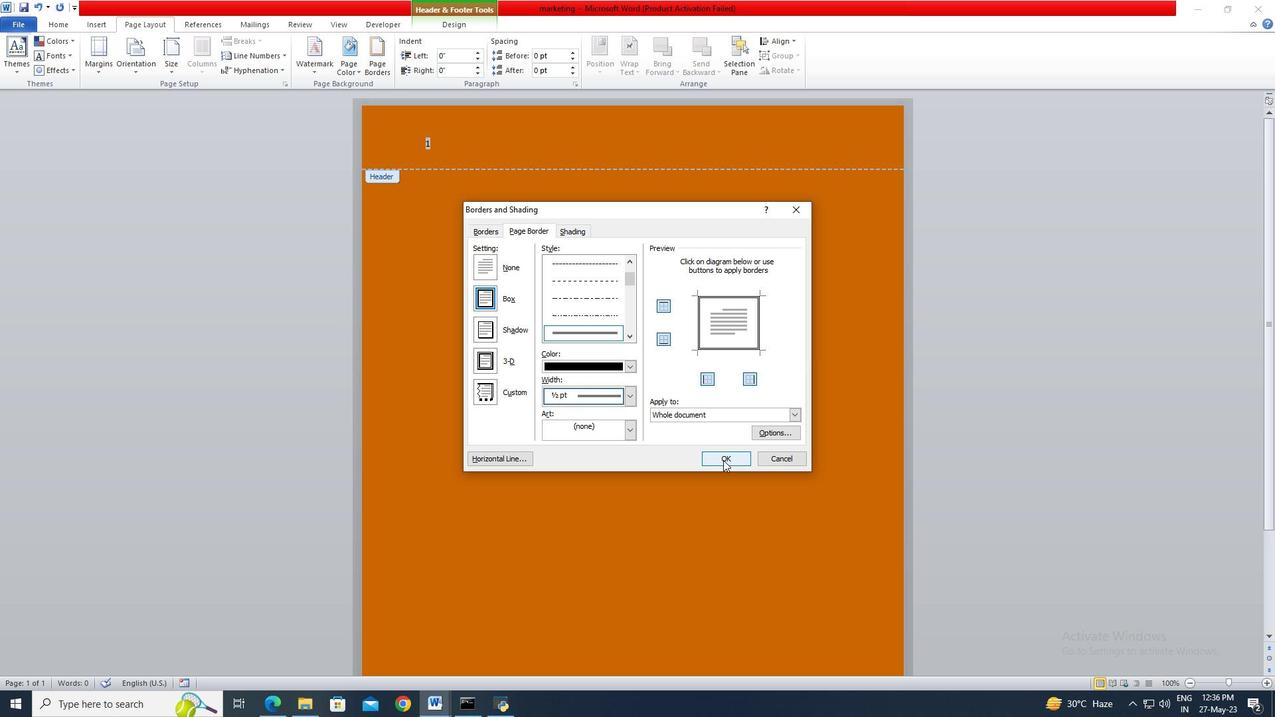 
